 Task: Create in the project TrailPlan in Backlog an issue 'Improve the appâ€™s caching system for faster data retrieval', assign it to team member softage.3@softage.net and change the status to IN PROGRESS.
Action: Mouse moved to (206, 266)
Screenshot: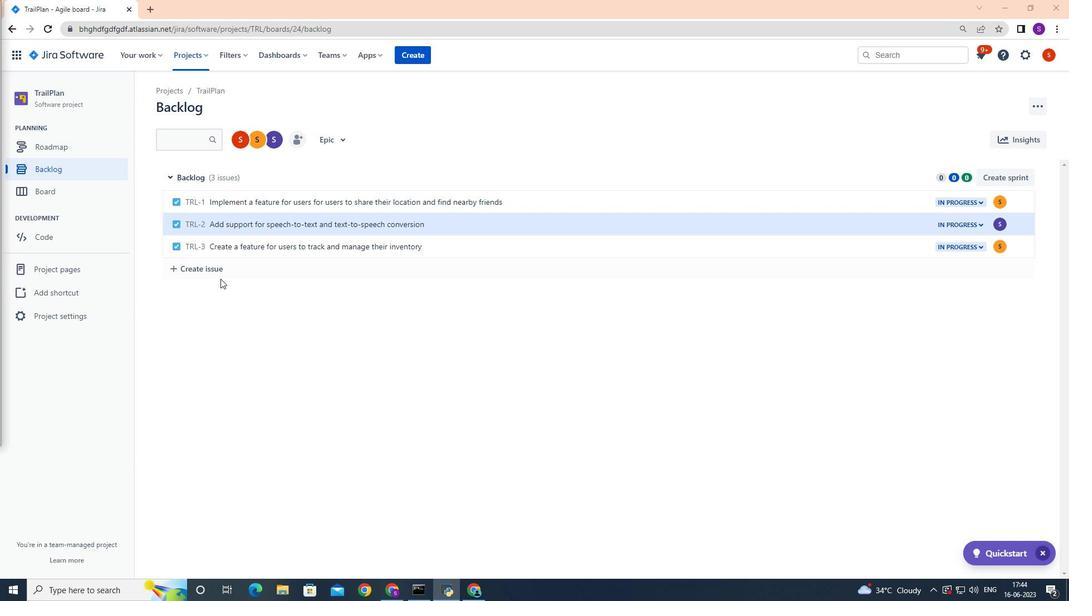 
Action: Mouse pressed left at (206, 266)
Screenshot: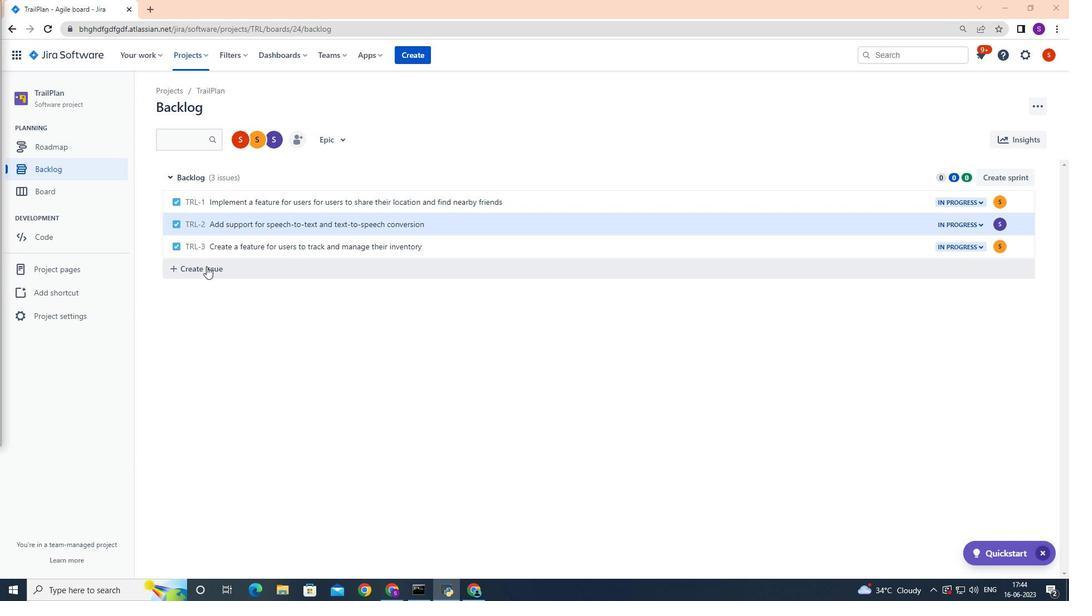 
Action: Mouse moved to (207, 265)
Screenshot: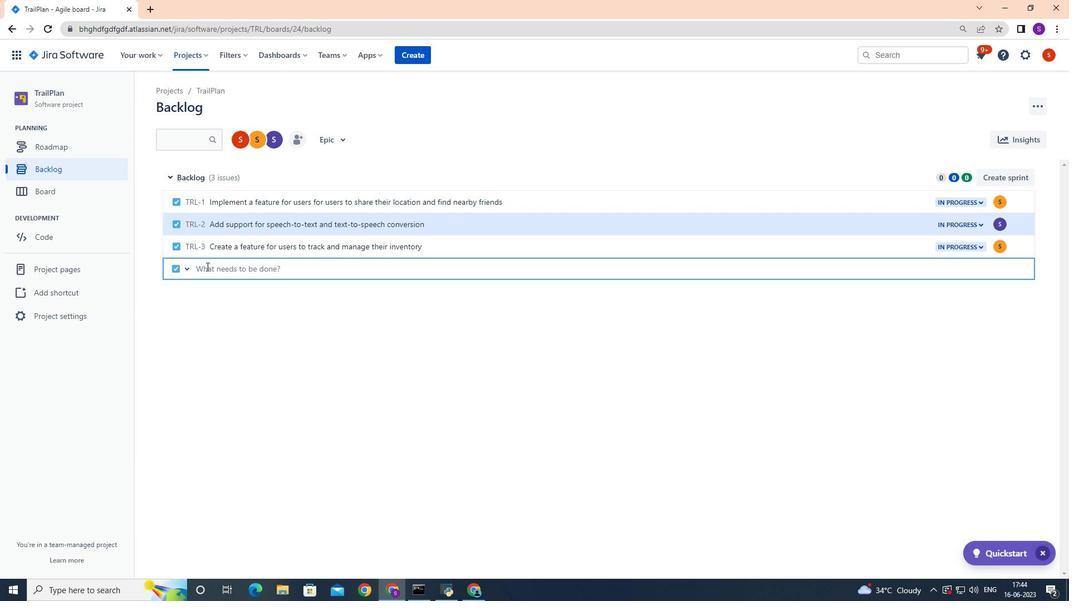 
Action: Key pressed <Key.shift>Improve<Key.space>the<Key.space>app's<Key.space>caching<Key.space>system<Key.space>for<Key.space>faster<Key.space>data<Key.space>retrieval<Key.enter>
Screenshot: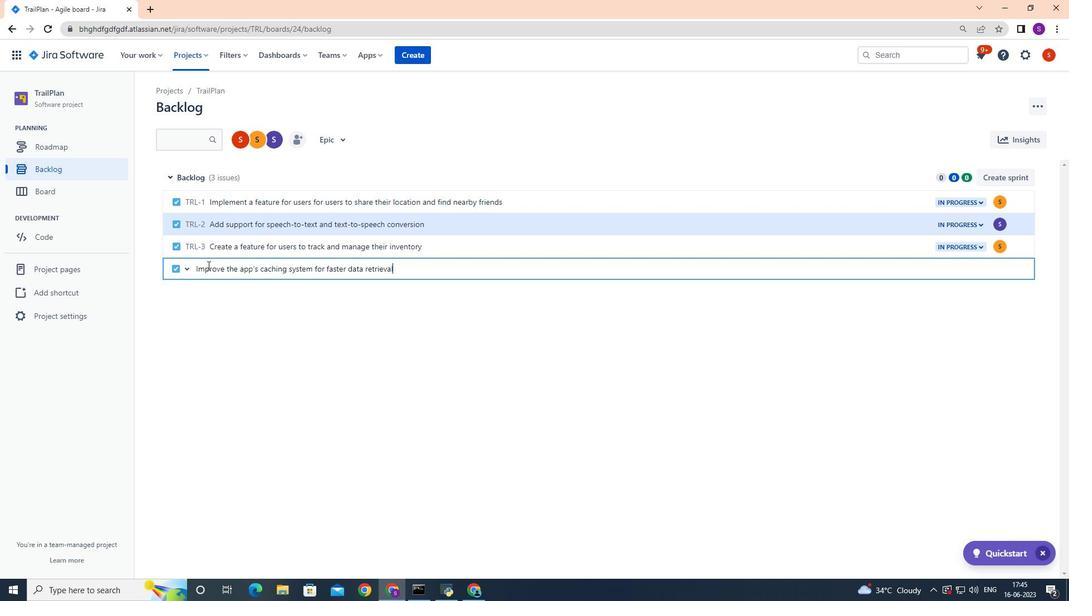 
Action: Mouse moved to (1002, 268)
Screenshot: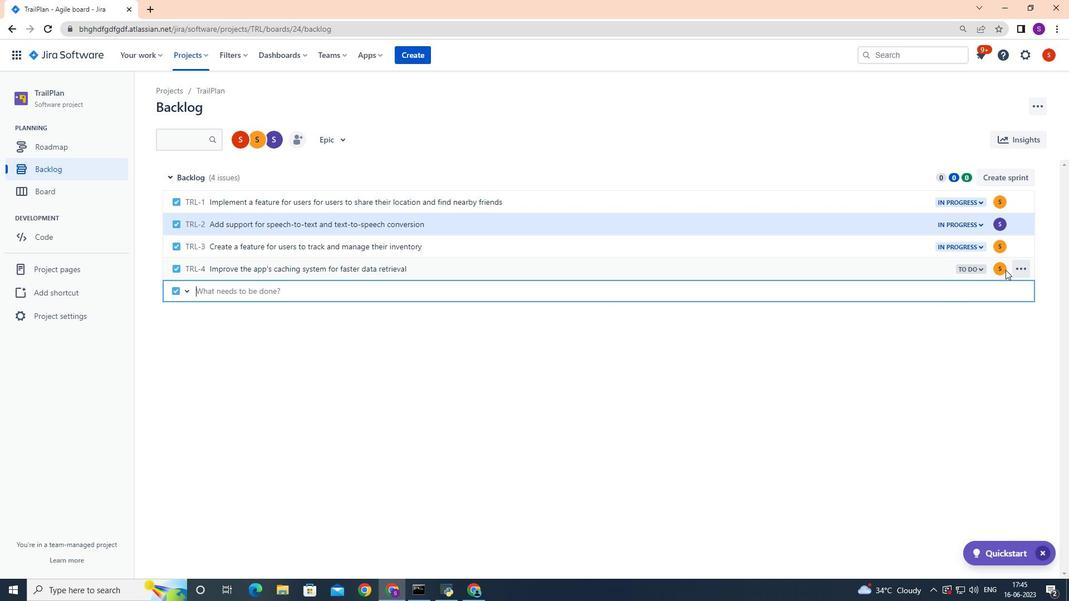 
Action: Mouse pressed left at (1002, 268)
Screenshot: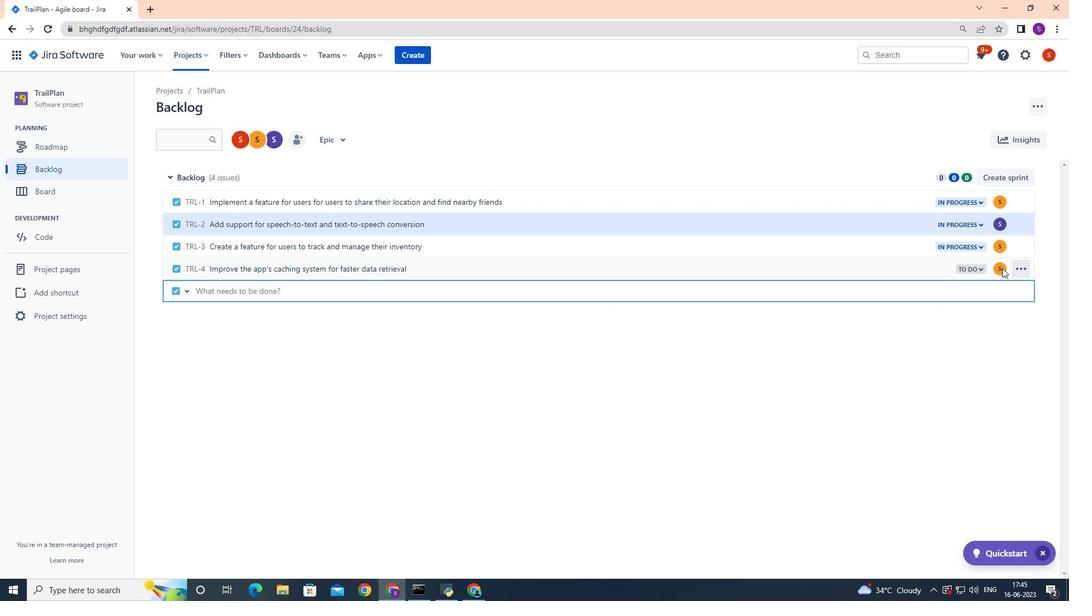 
Action: Mouse moved to (1001, 268)
Screenshot: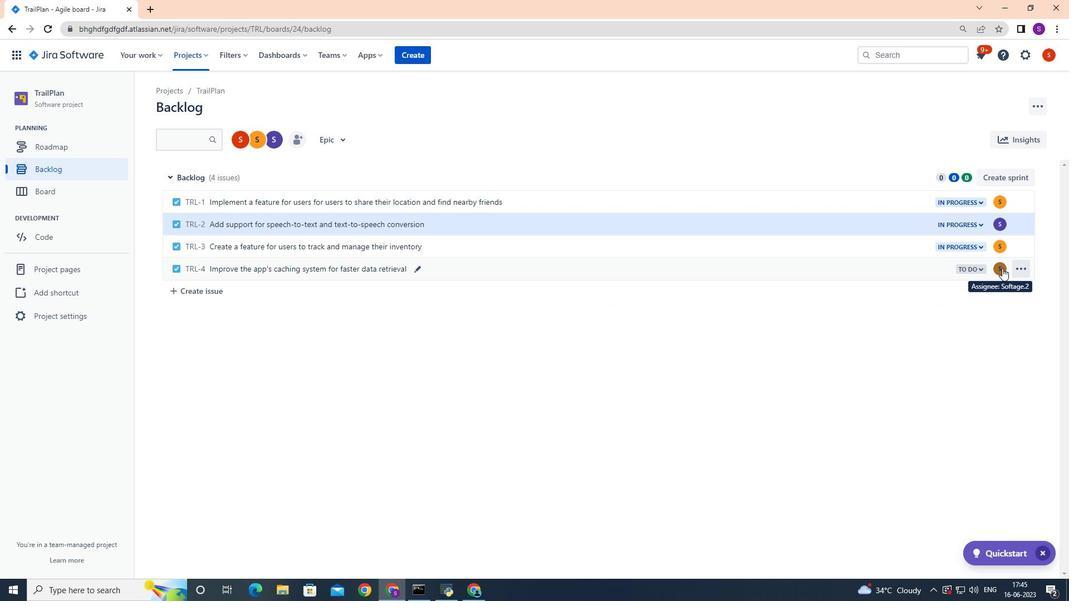 
Action: Mouse pressed left at (1001, 268)
Screenshot: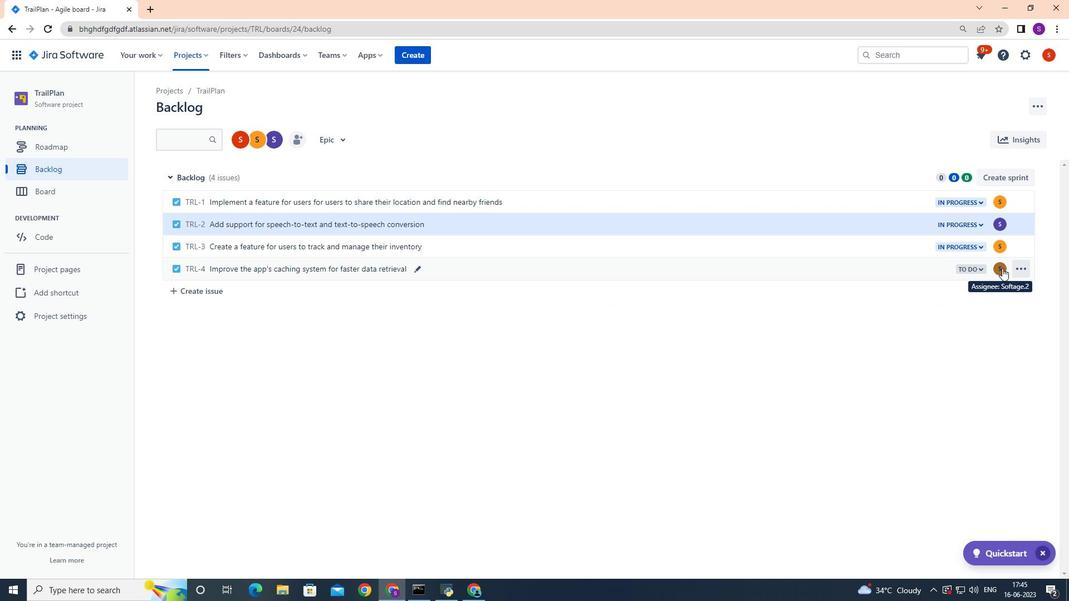 
Action: Mouse moved to (982, 277)
Screenshot: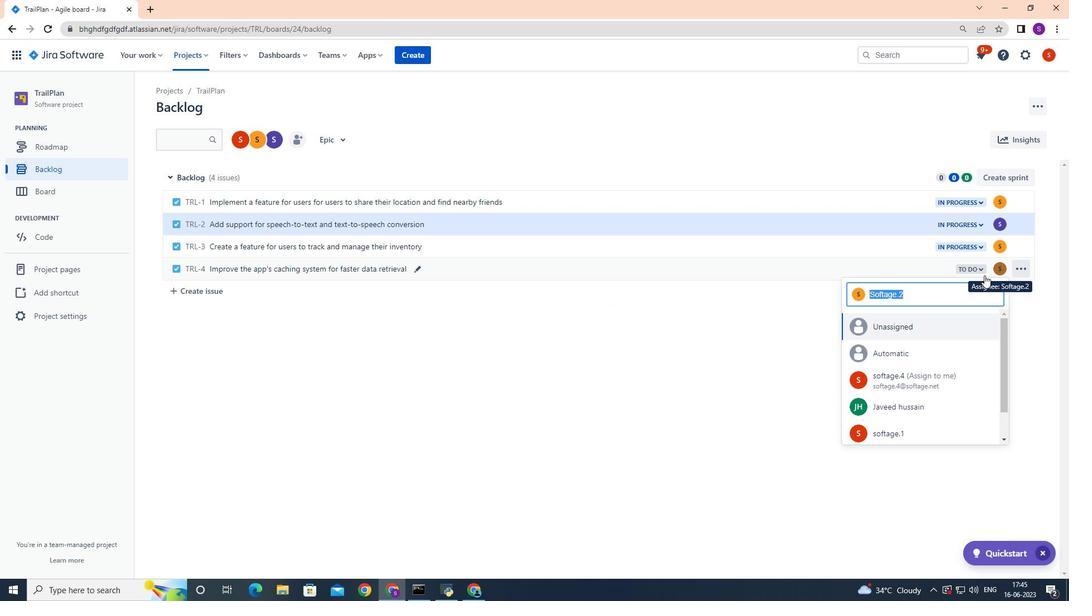 
Action: Key pressed softagh<Key.backspace>e.3
Screenshot: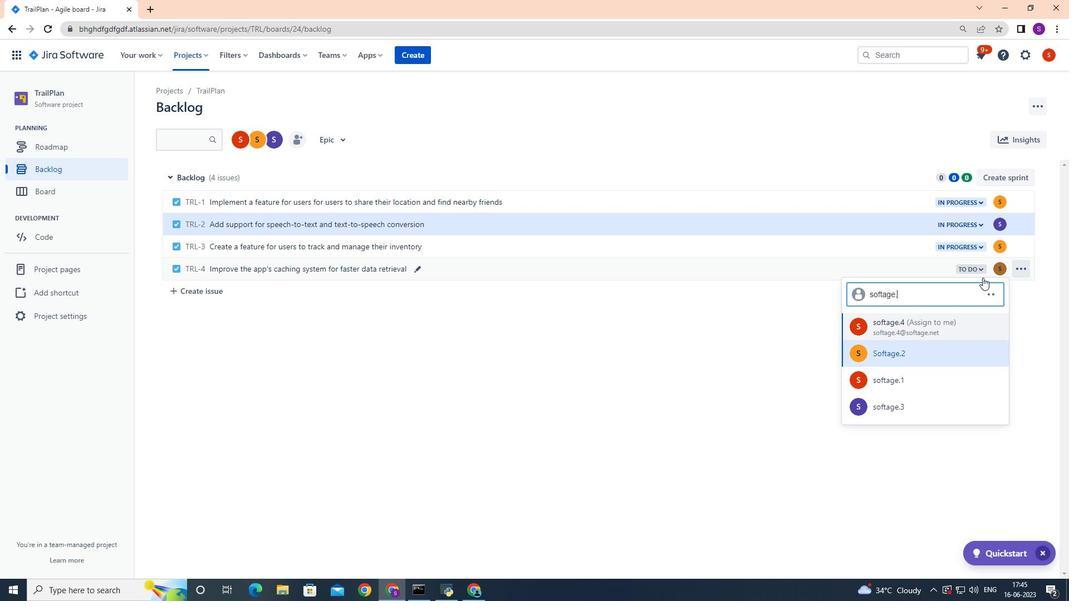 
Action: Mouse moved to (932, 352)
Screenshot: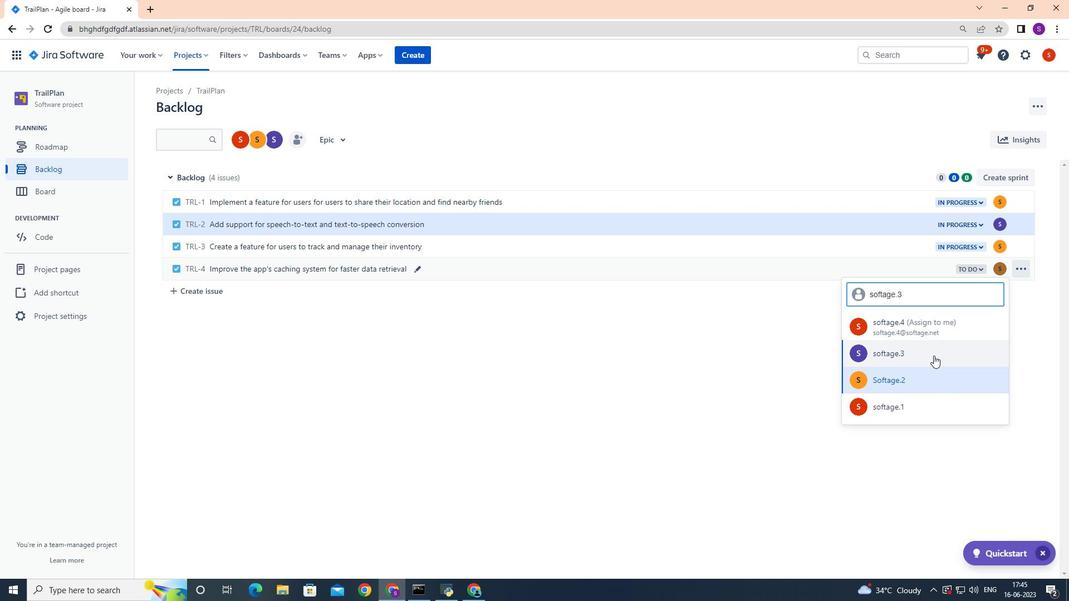 
Action: Mouse pressed left at (932, 352)
Screenshot: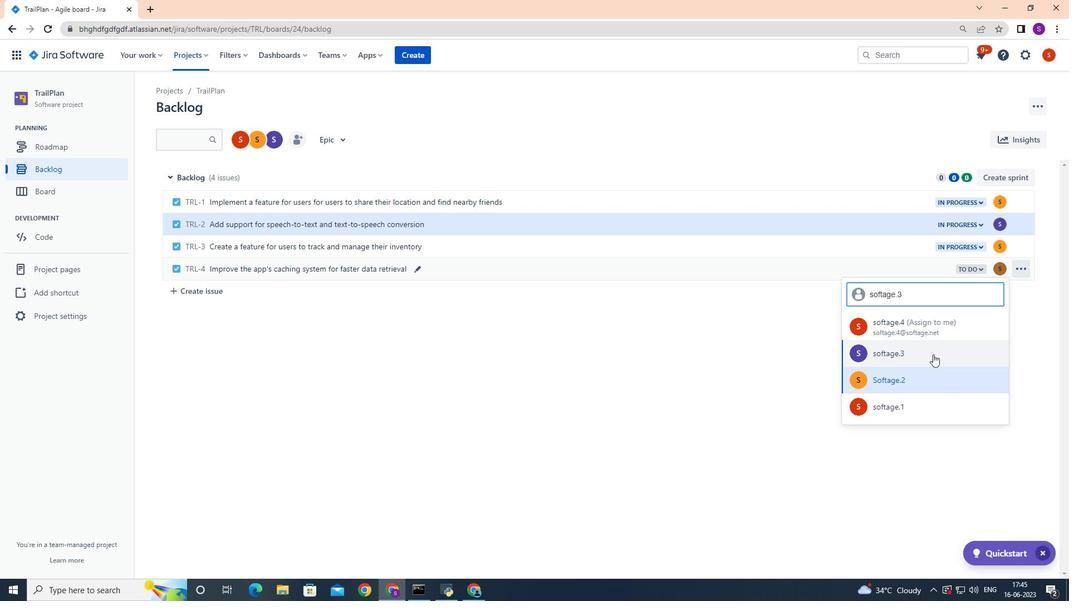 
Action: Mouse moved to (981, 266)
Screenshot: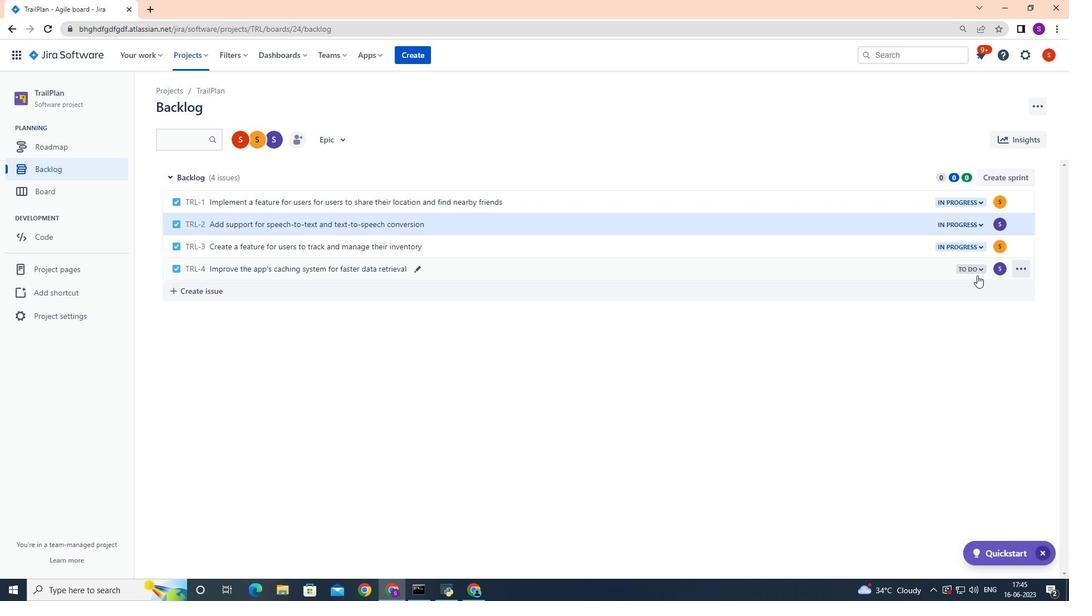 
Action: Mouse pressed left at (981, 266)
Screenshot: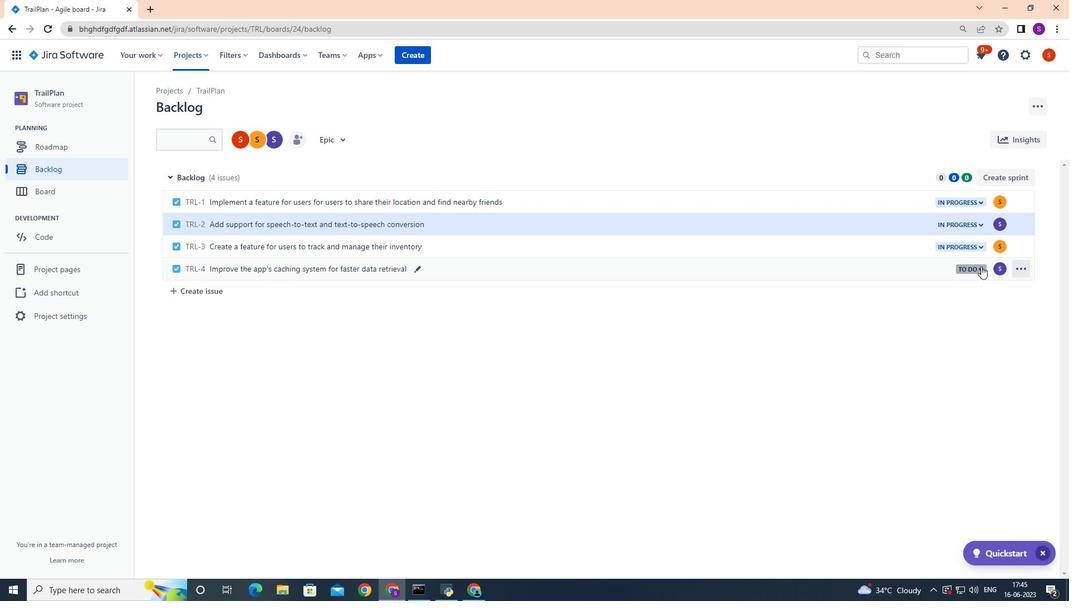 
Action: Mouse moved to (915, 290)
Screenshot: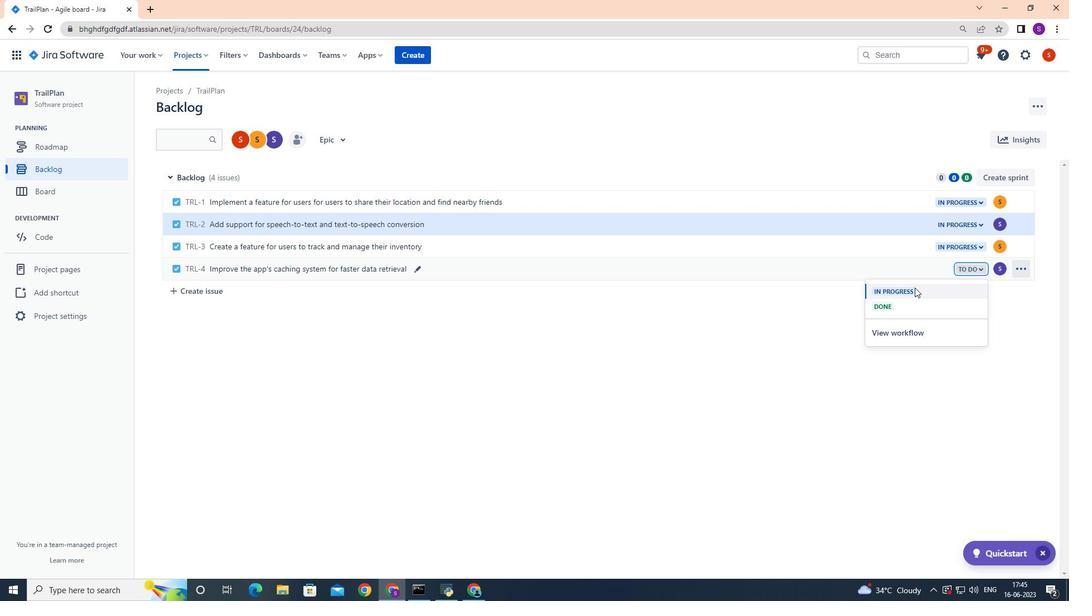 
Action: Mouse pressed left at (915, 290)
Screenshot: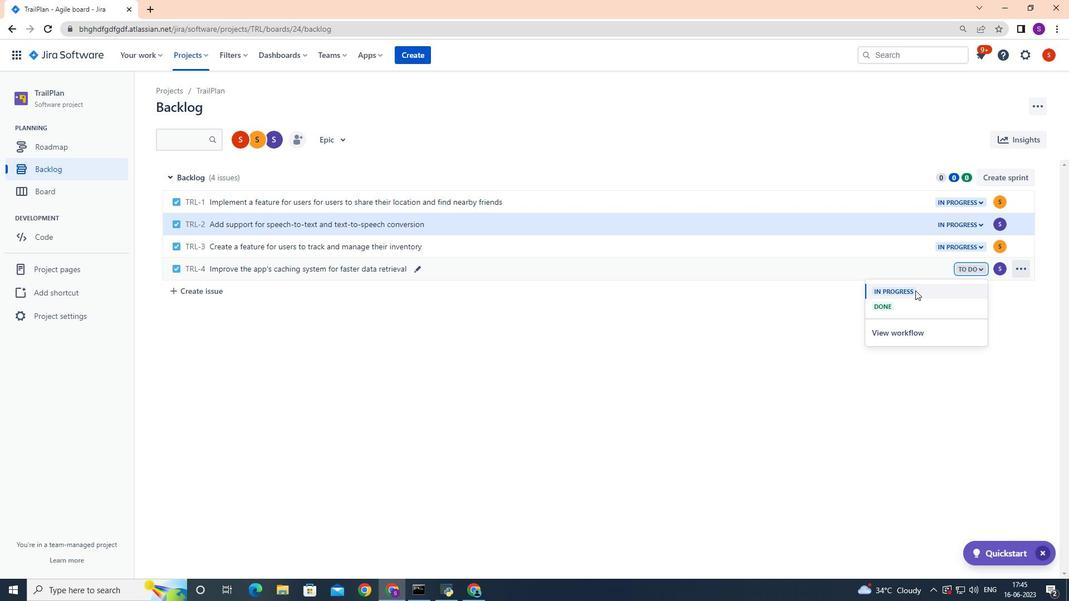 
Action: Mouse moved to (839, 341)
Screenshot: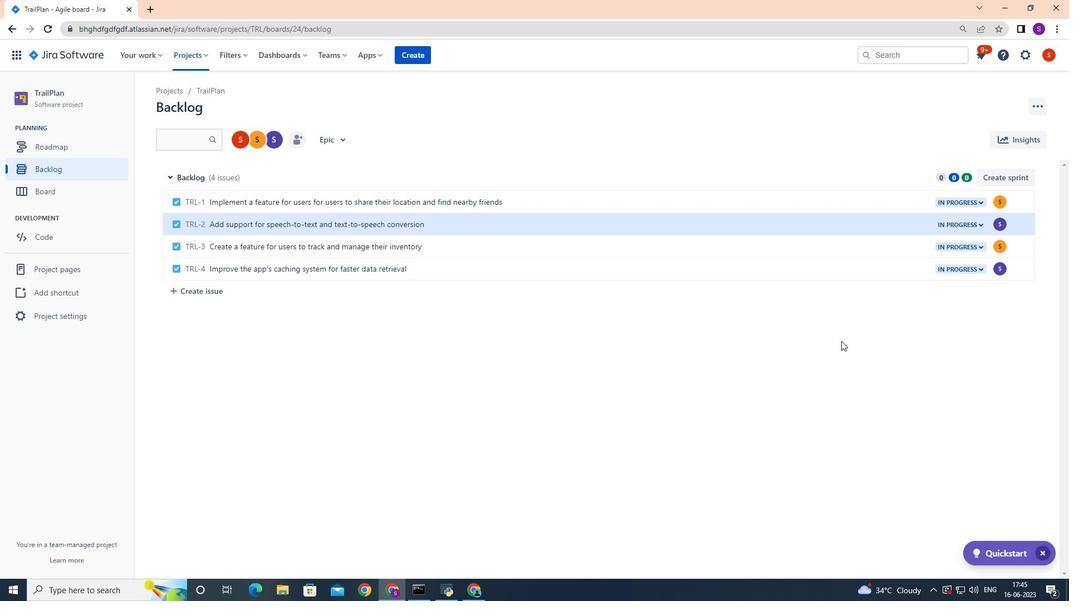 
